 Task: Create a sub task System Test and UAT for the task  Develop a new online tool for employee onboarding in the project AppWave , assign it to team member softage.1@softage.net and update the status of the sub task to  On Track  , set the priority of the sub task to Low
Action: Mouse moved to (54, 295)
Screenshot: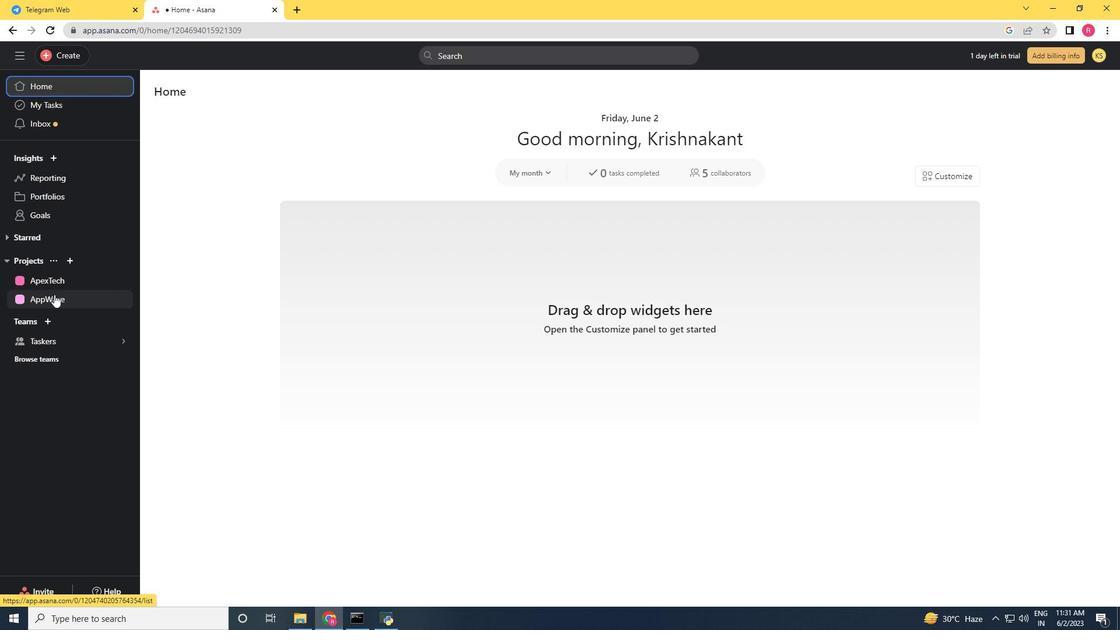 
Action: Mouse pressed left at (54, 295)
Screenshot: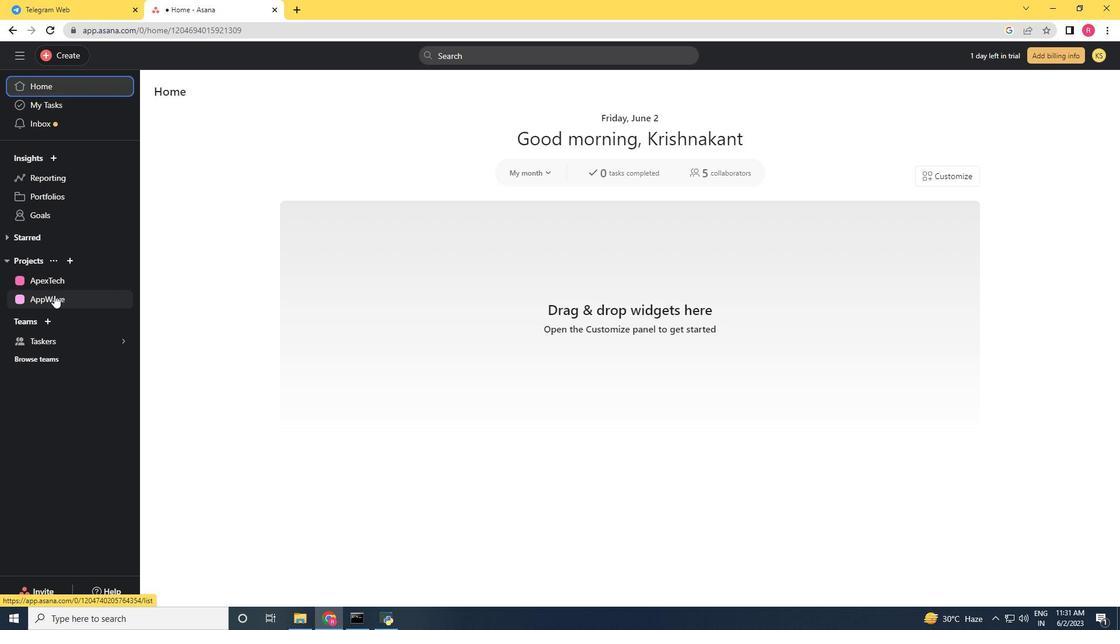 
Action: Mouse moved to (472, 251)
Screenshot: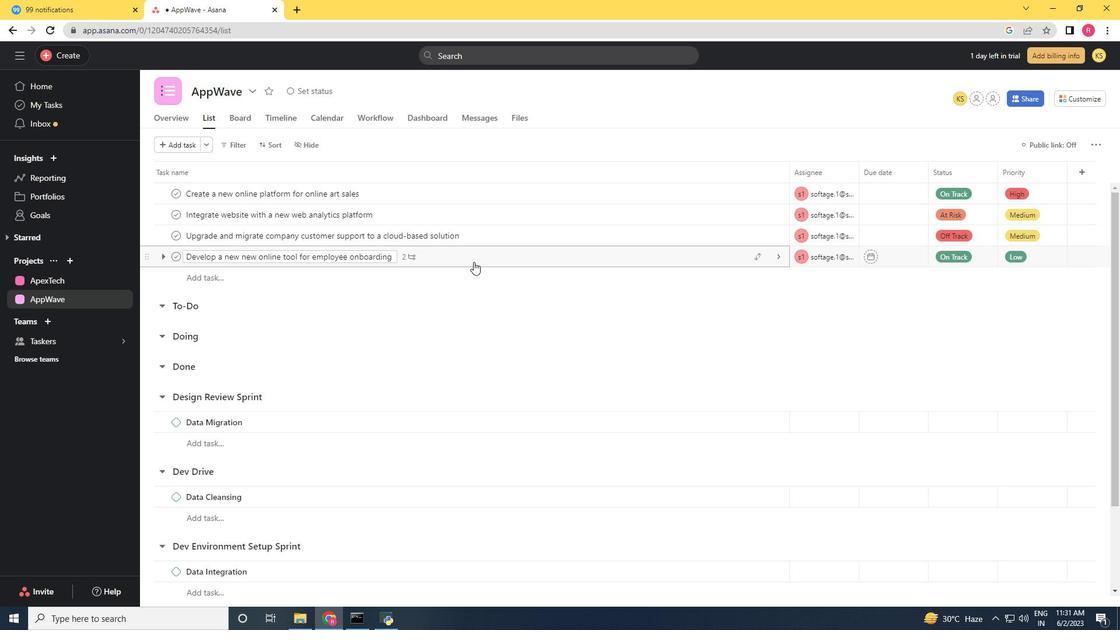 
Action: Mouse pressed left at (472, 251)
Screenshot: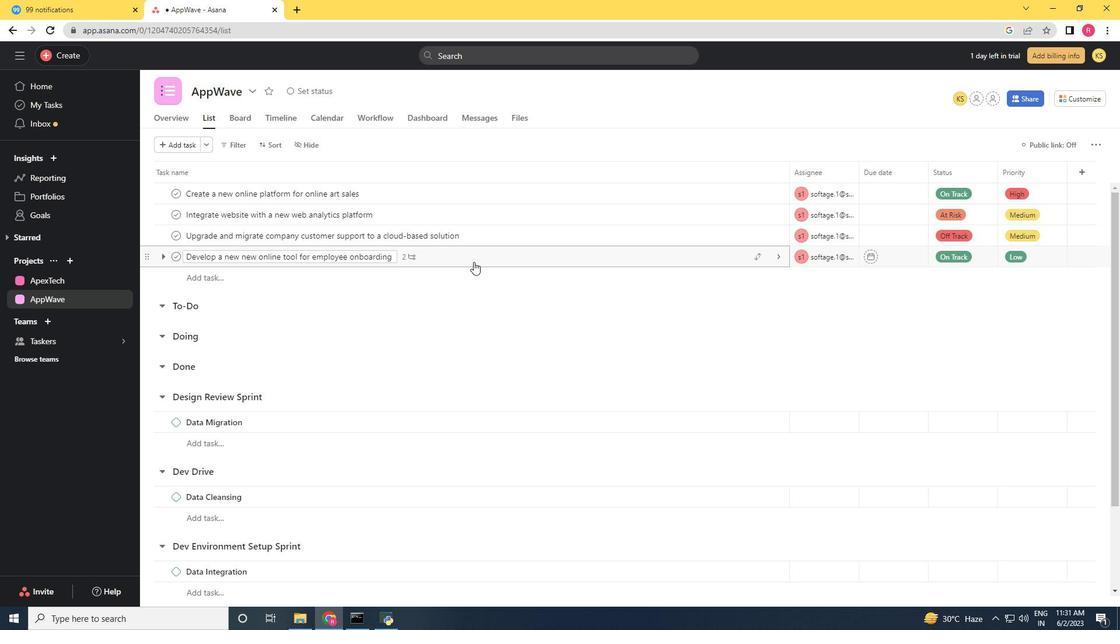 
Action: Mouse moved to (984, 408)
Screenshot: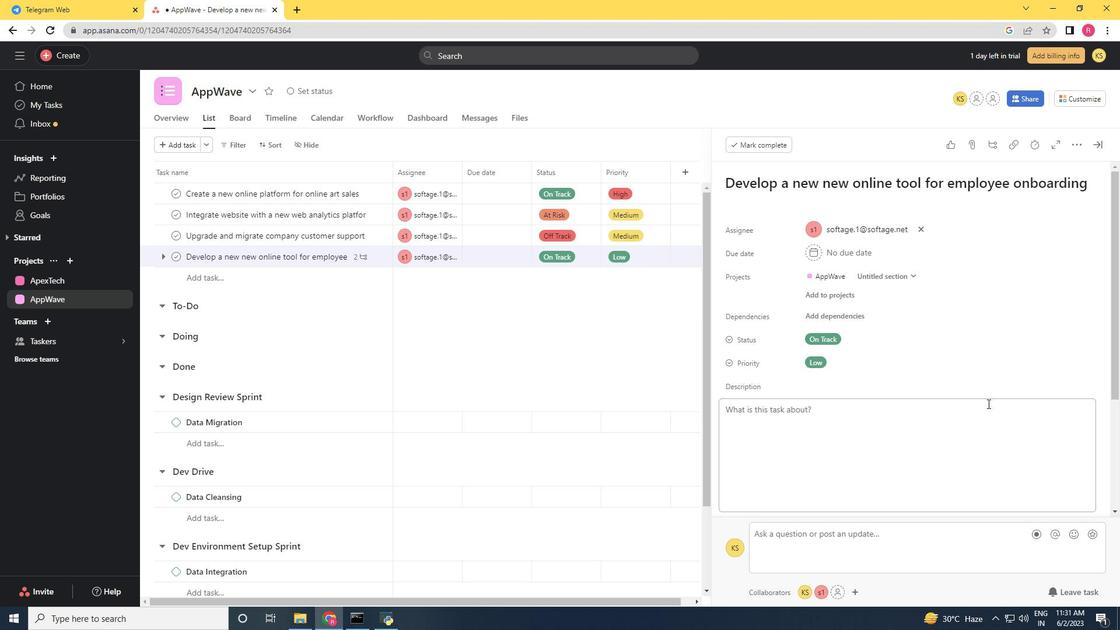 
Action: Mouse scrolled (984, 407) with delta (0, 0)
Screenshot: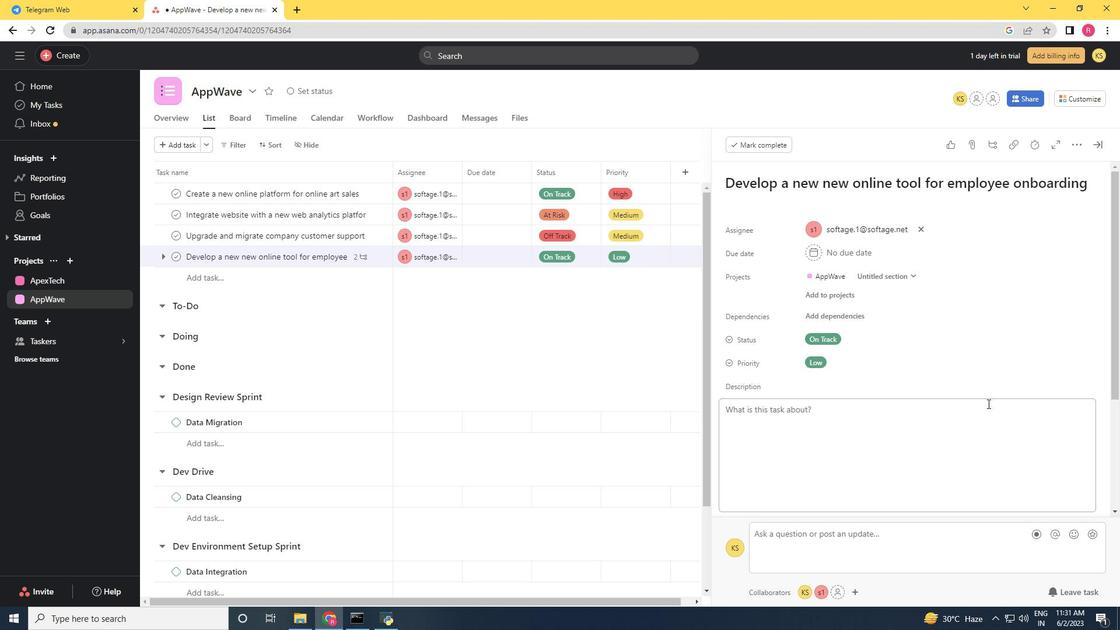 
Action: Mouse moved to (982, 410)
Screenshot: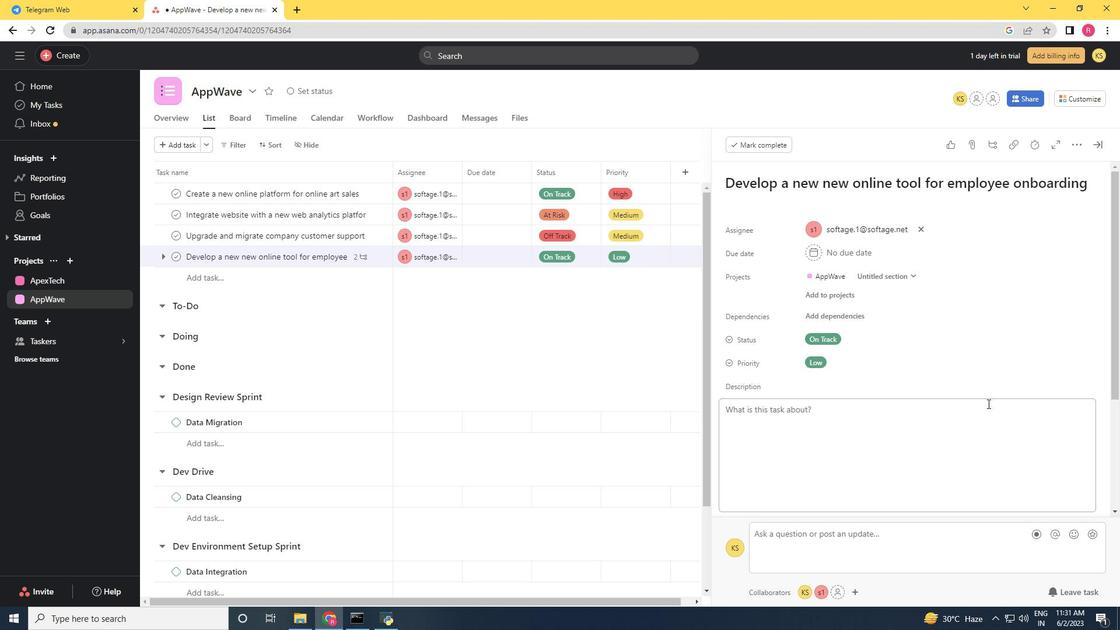 
Action: Mouse scrolled (982, 409) with delta (0, 0)
Screenshot: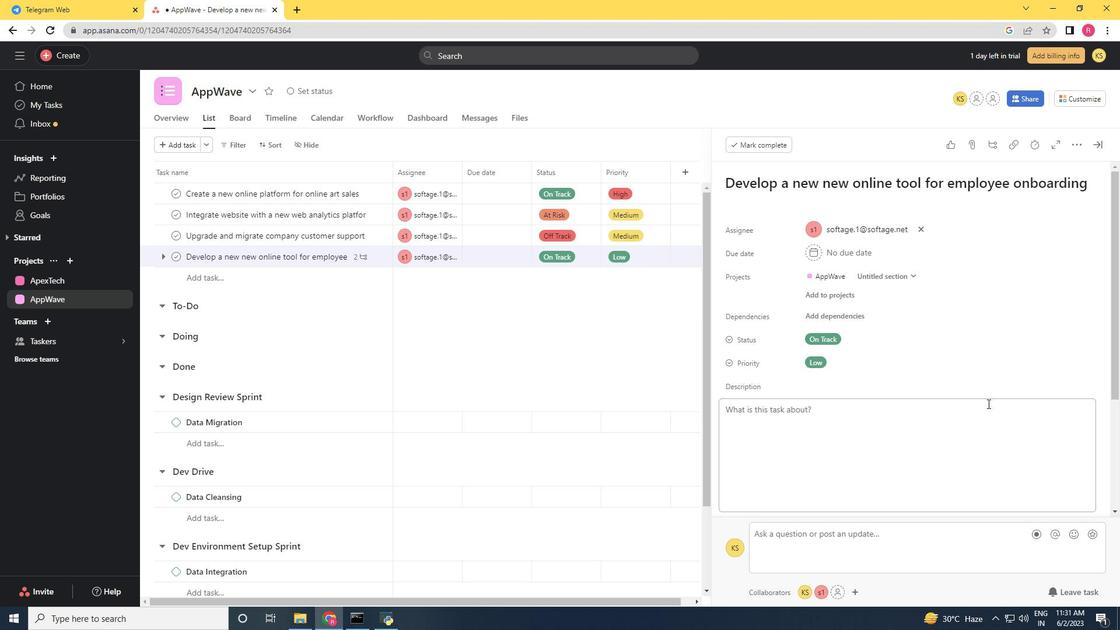 
Action: Mouse moved to (980, 412)
Screenshot: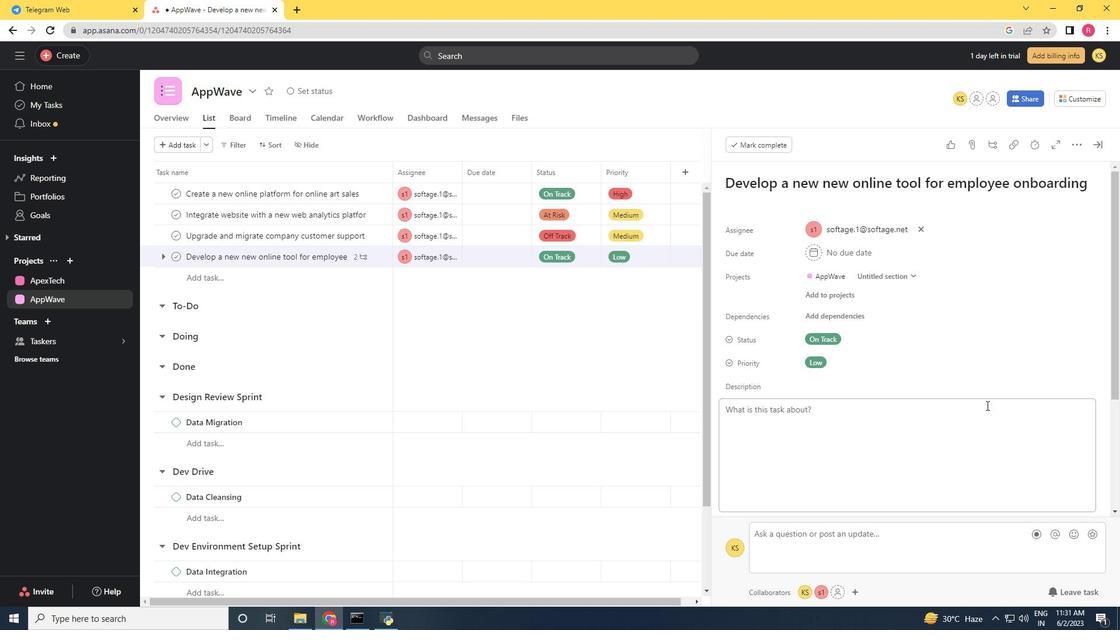 
Action: Mouse scrolled (980, 411) with delta (0, 0)
Screenshot: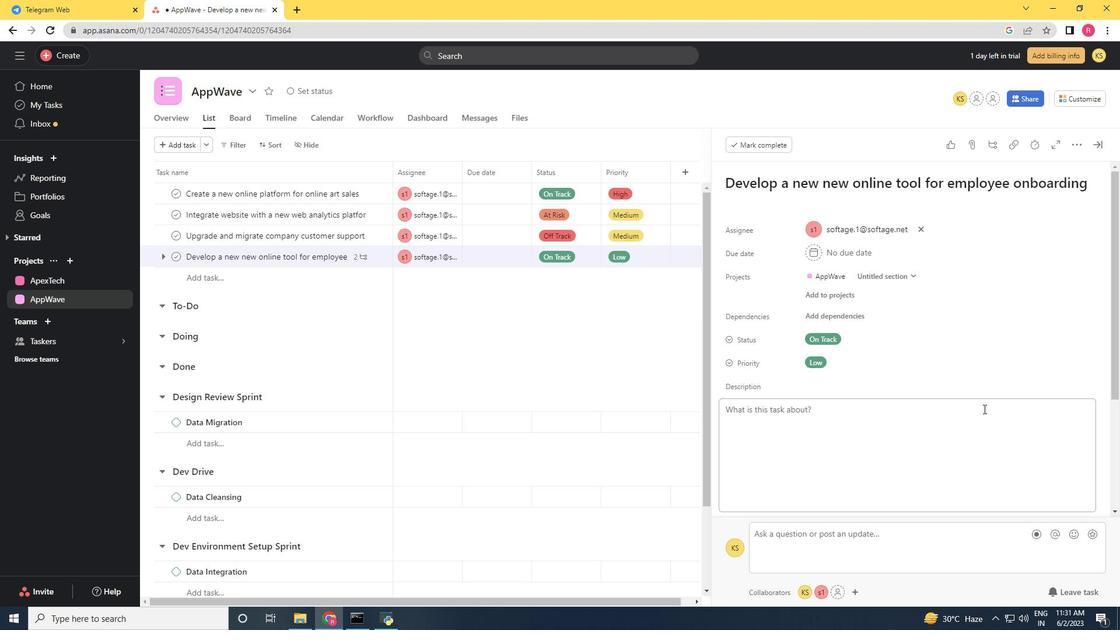 
Action: Mouse moved to (748, 425)
Screenshot: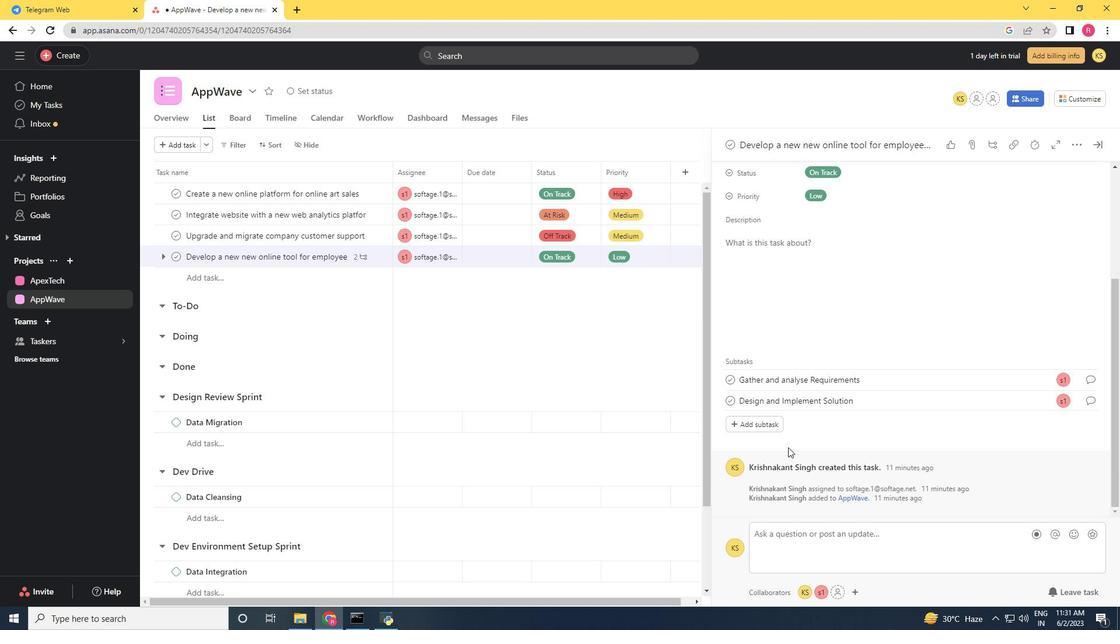 
Action: Mouse pressed left at (748, 425)
Screenshot: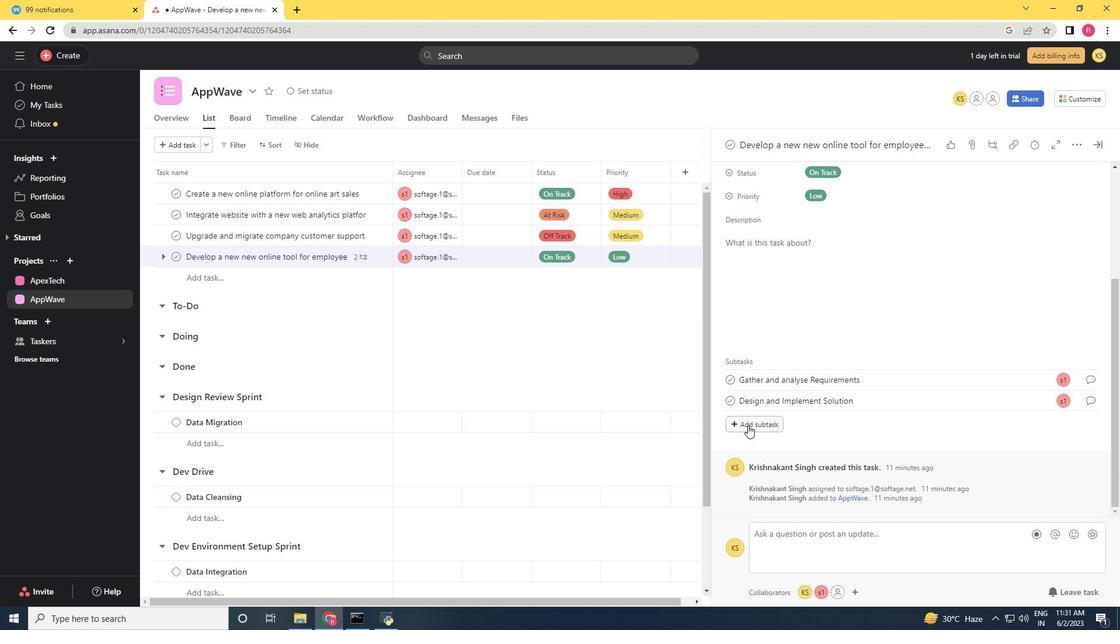 
Action: Mouse moved to (608, 385)
Screenshot: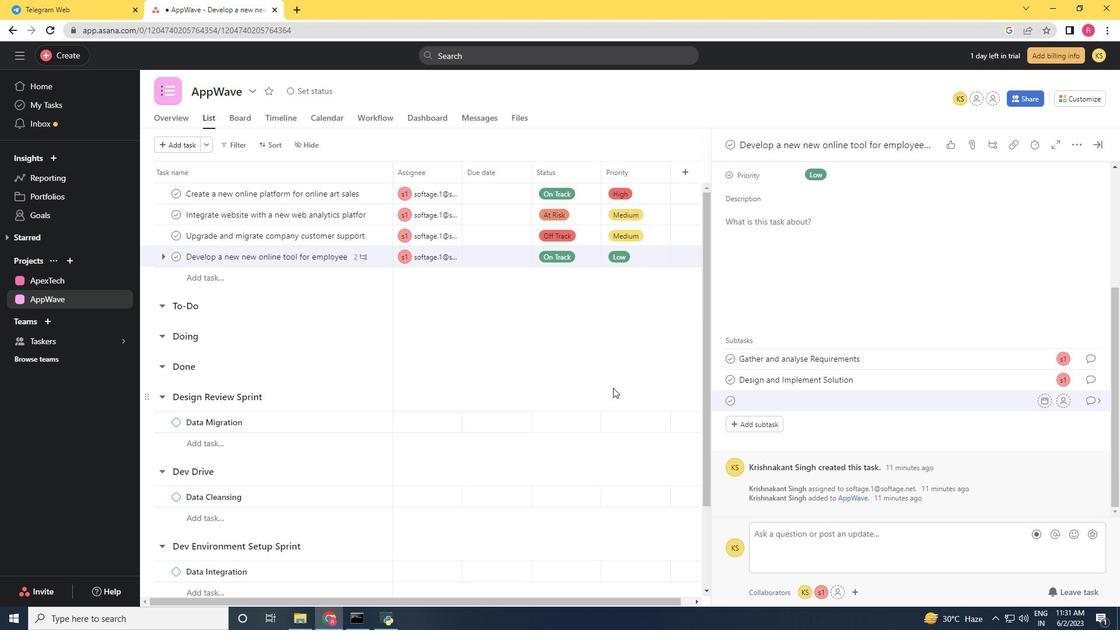 
Action: Key pressed <Key.shift>Systm<Key.space><Key.shift>Test<Key.space>and<Key.space><Key.shift>UAT
Screenshot: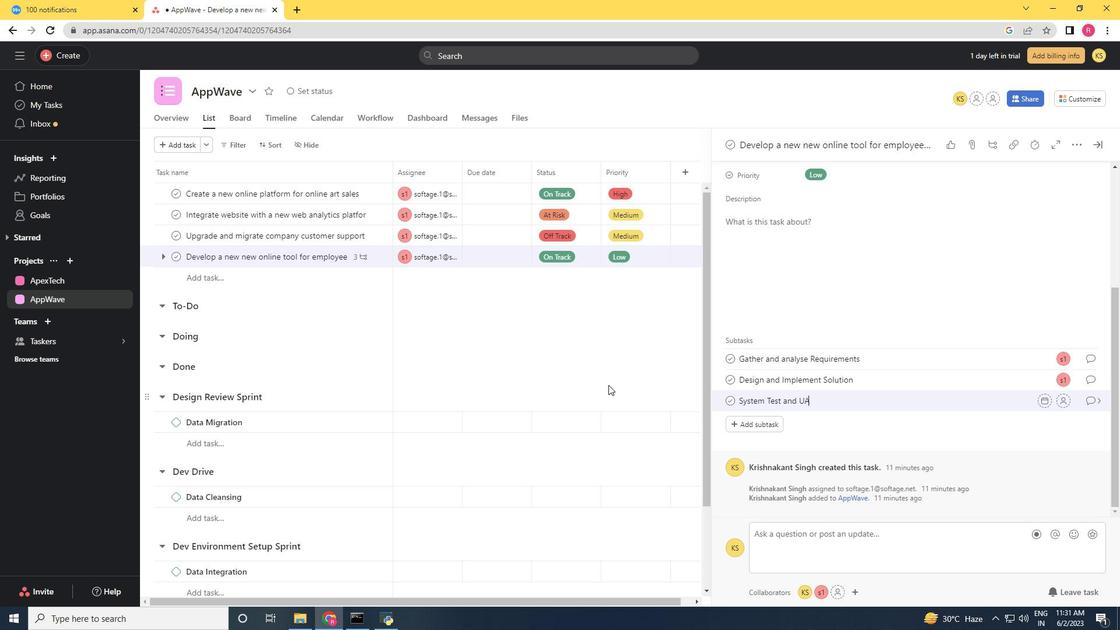 
Action: Mouse moved to (1063, 400)
Screenshot: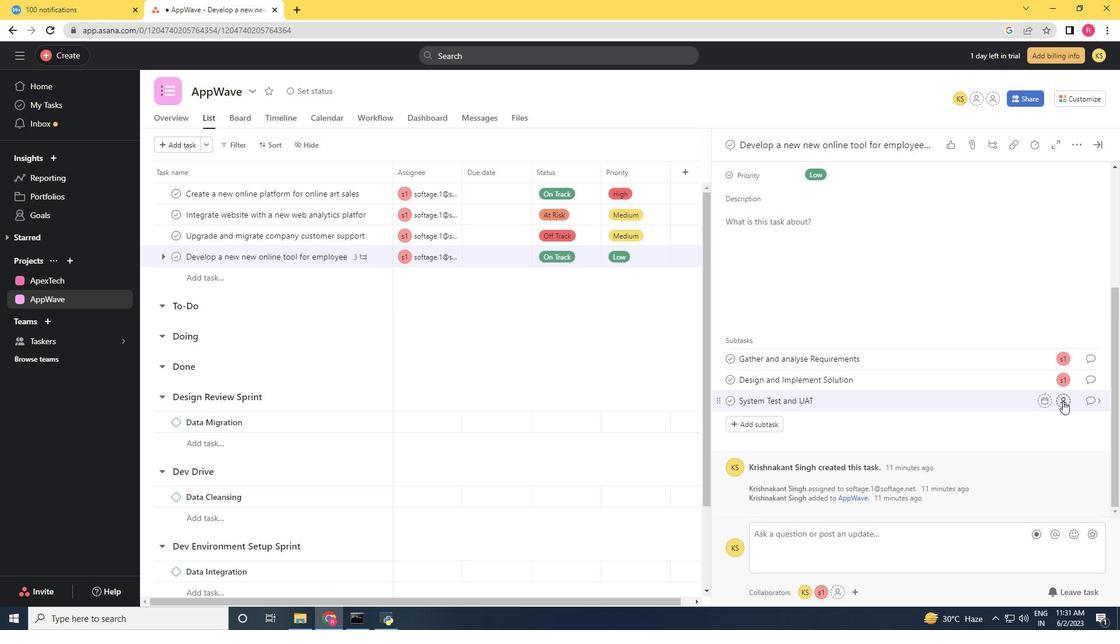 
Action: Mouse pressed left at (1063, 400)
Screenshot: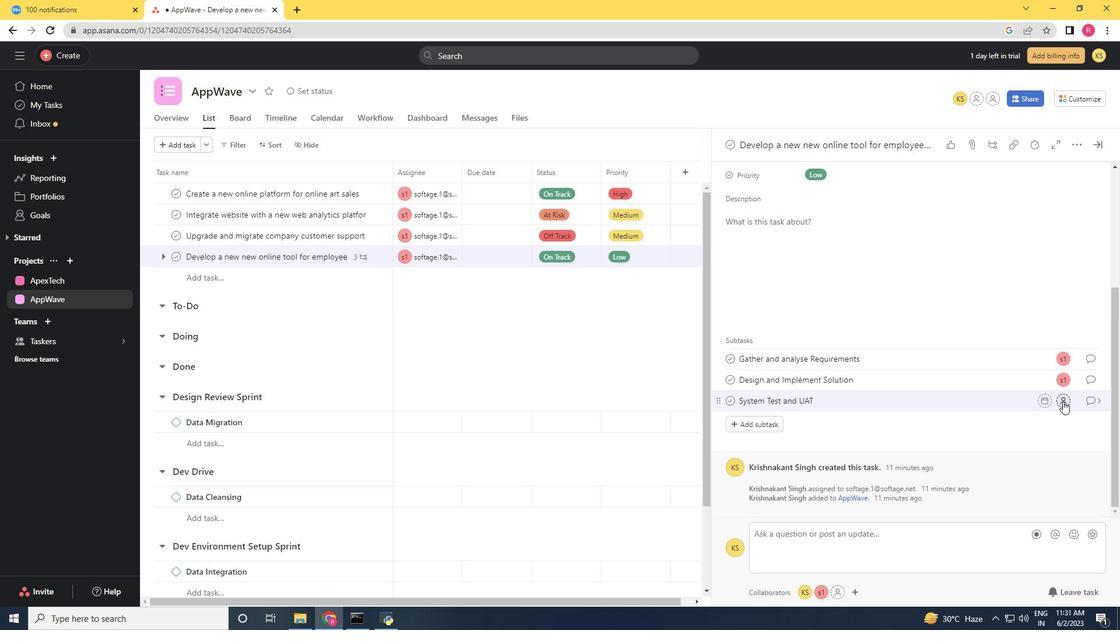 
Action: Mouse moved to (837, 300)
Screenshot: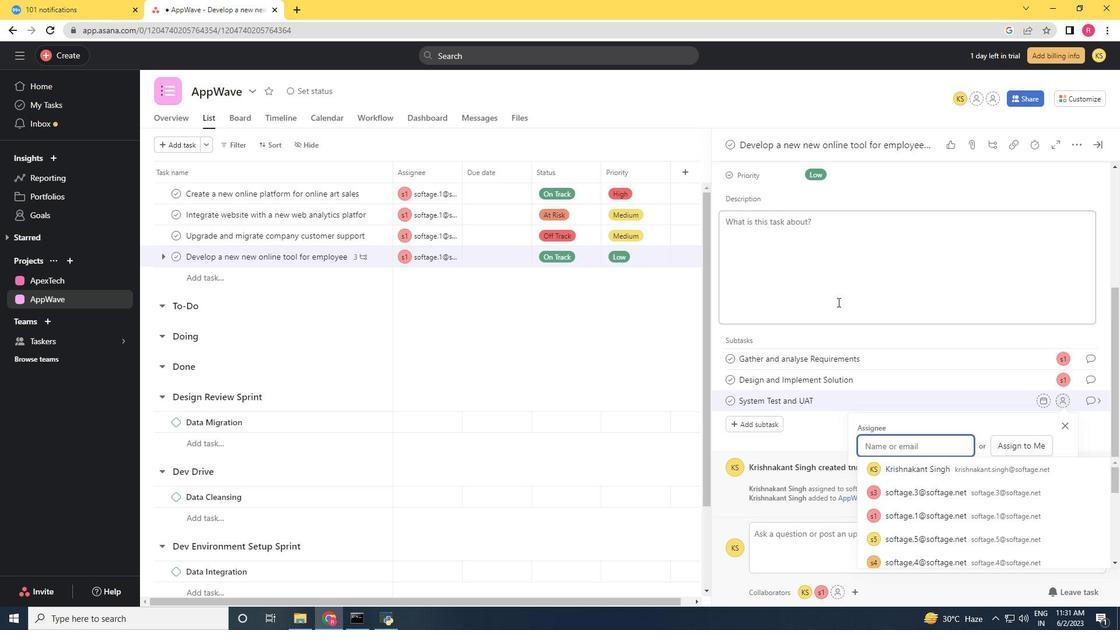 
Action: Key pressed sof
Screenshot: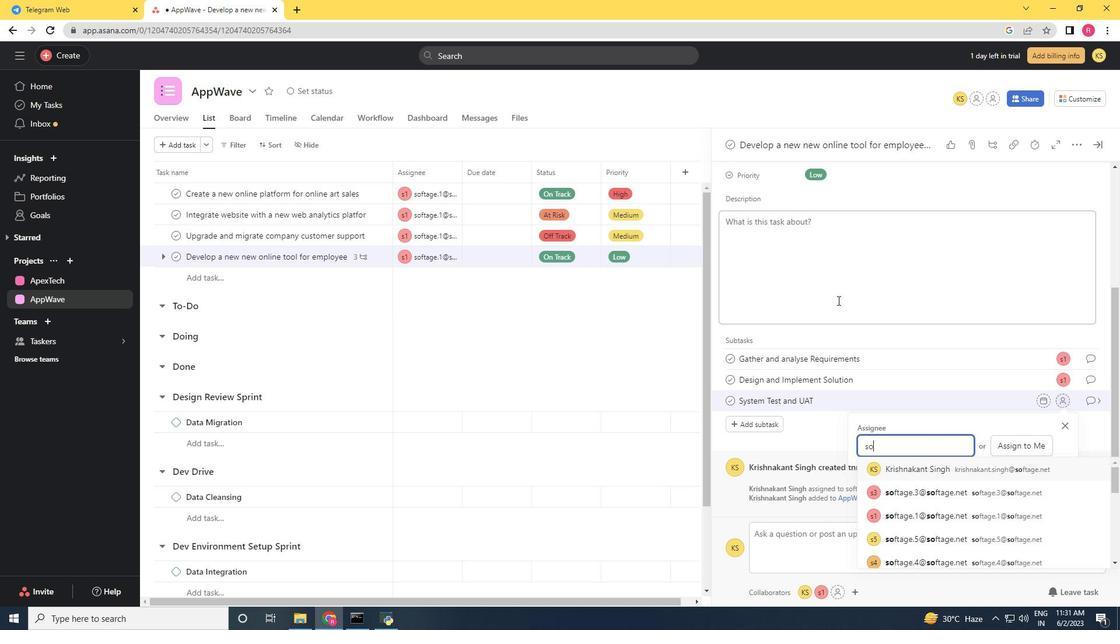 
Action: Mouse moved to (837, 300)
Screenshot: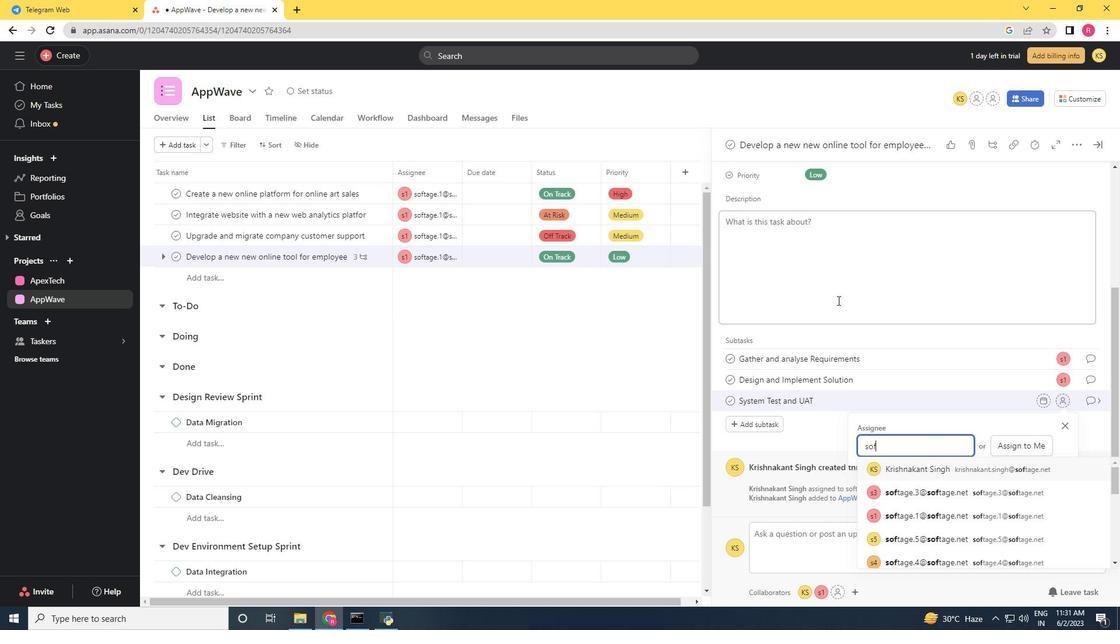 
Action: Key pressed tage.1<Key.shift>@softage.net
Screenshot: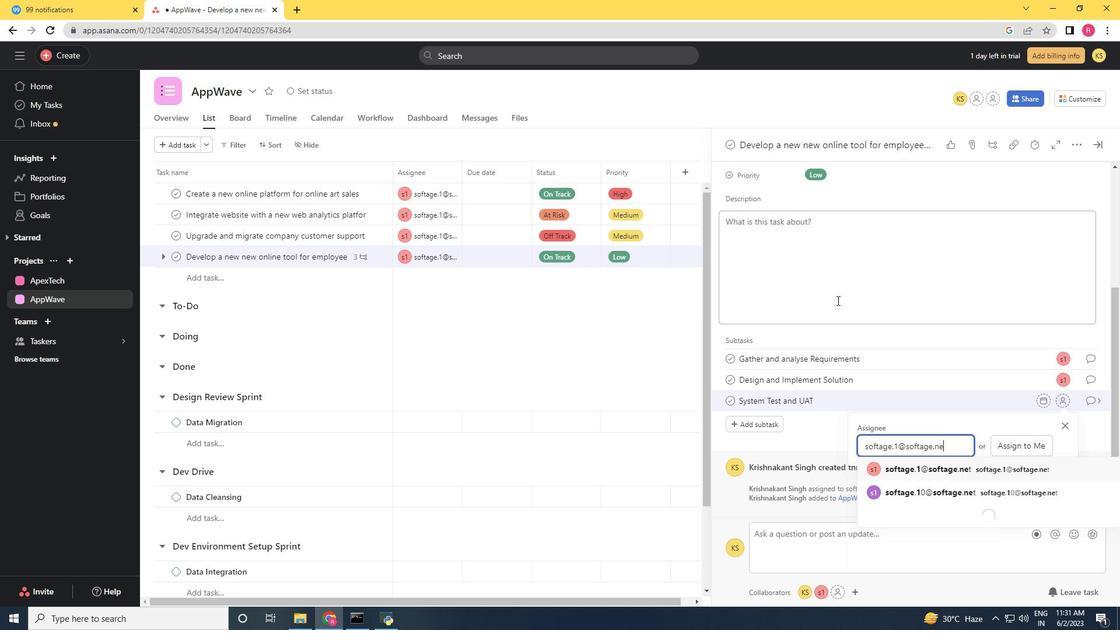 
Action: Mouse moved to (946, 470)
Screenshot: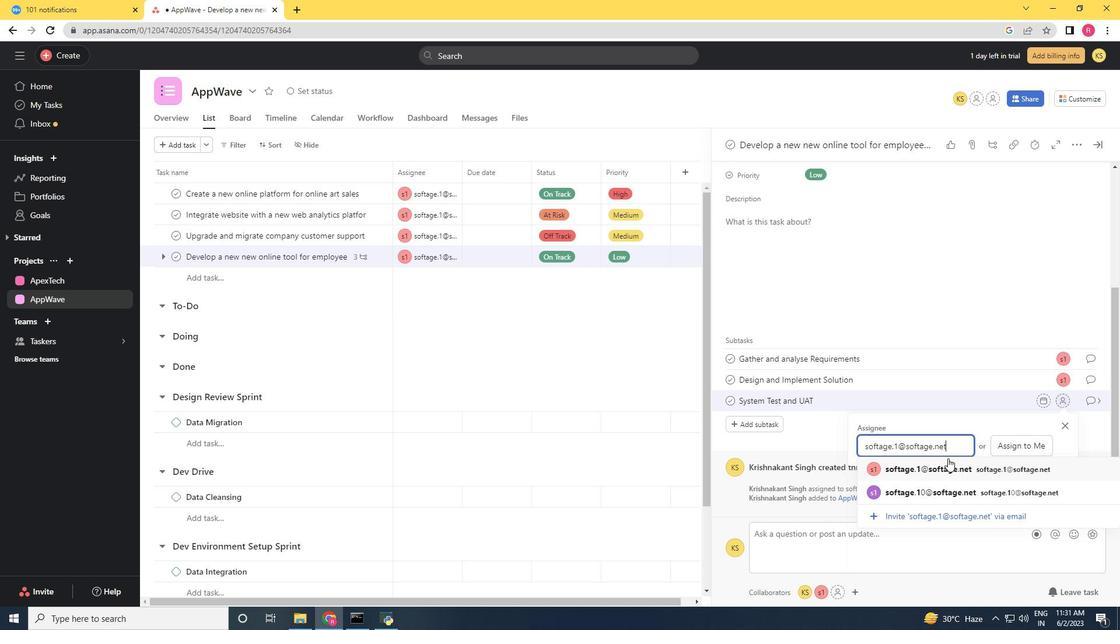 
Action: Mouse pressed left at (946, 470)
Screenshot: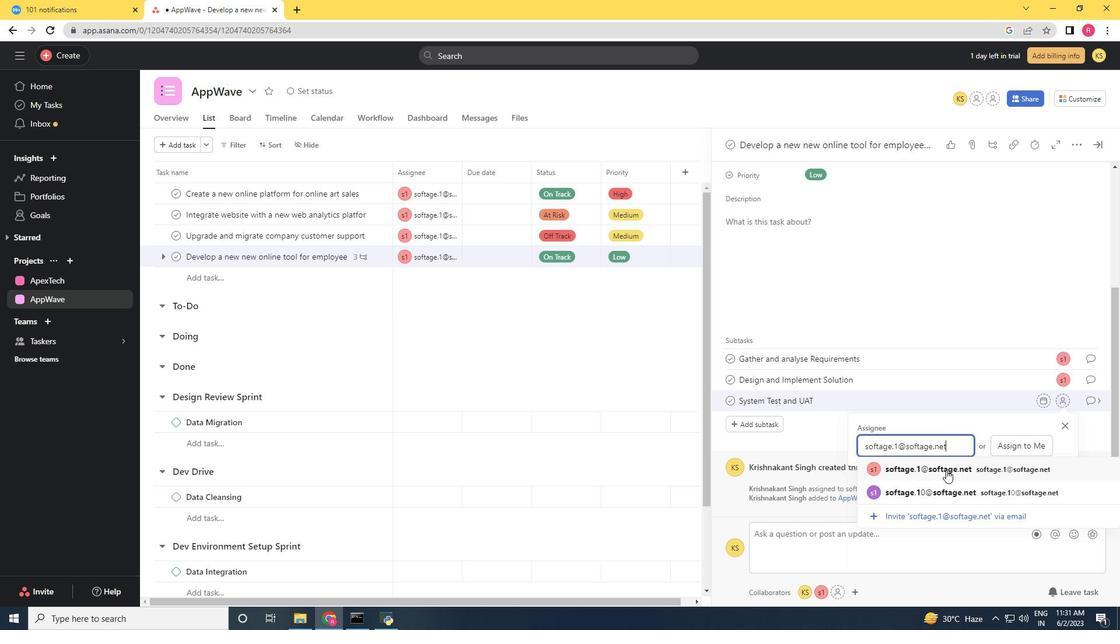 
Action: Mouse moved to (1091, 402)
Screenshot: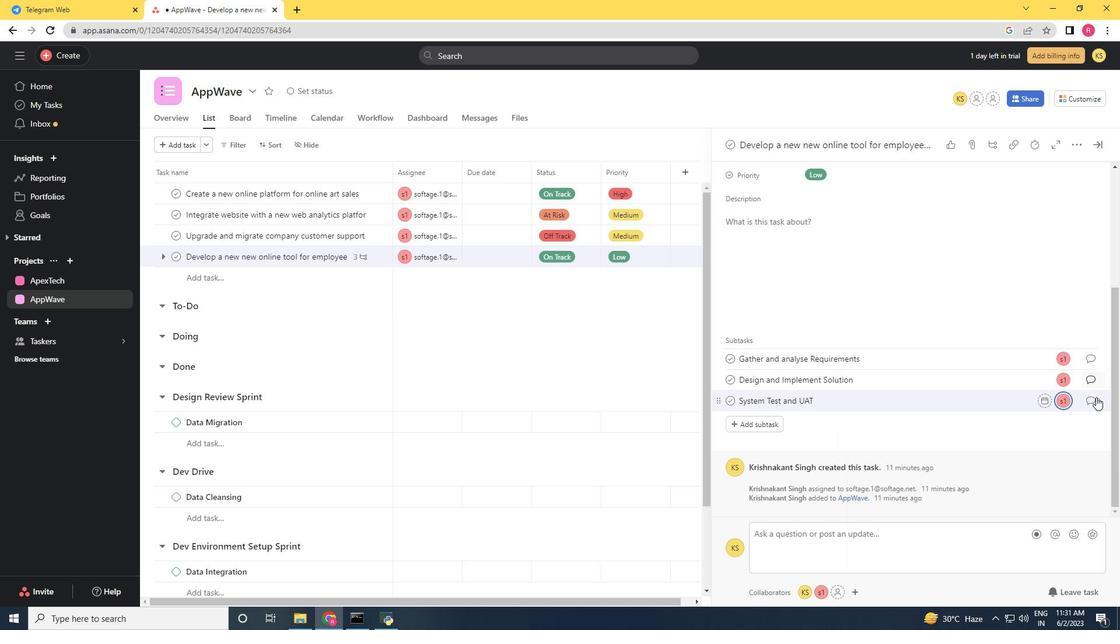 
Action: Mouse pressed left at (1091, 402)
Screenshot: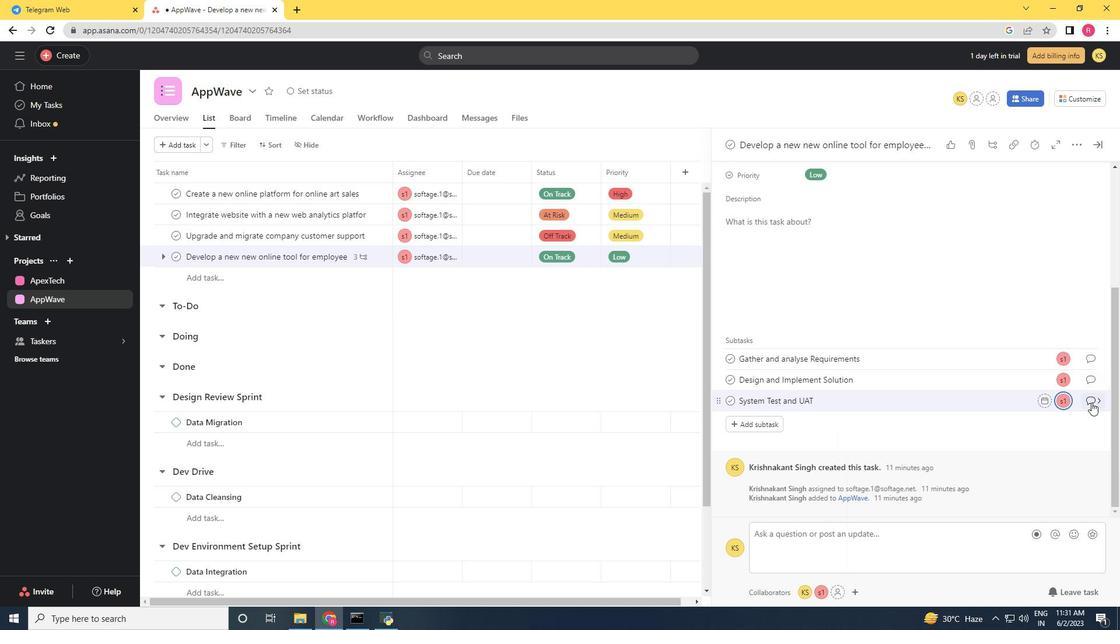 
Action: Mouse moved to (786, 304)
Screenshot: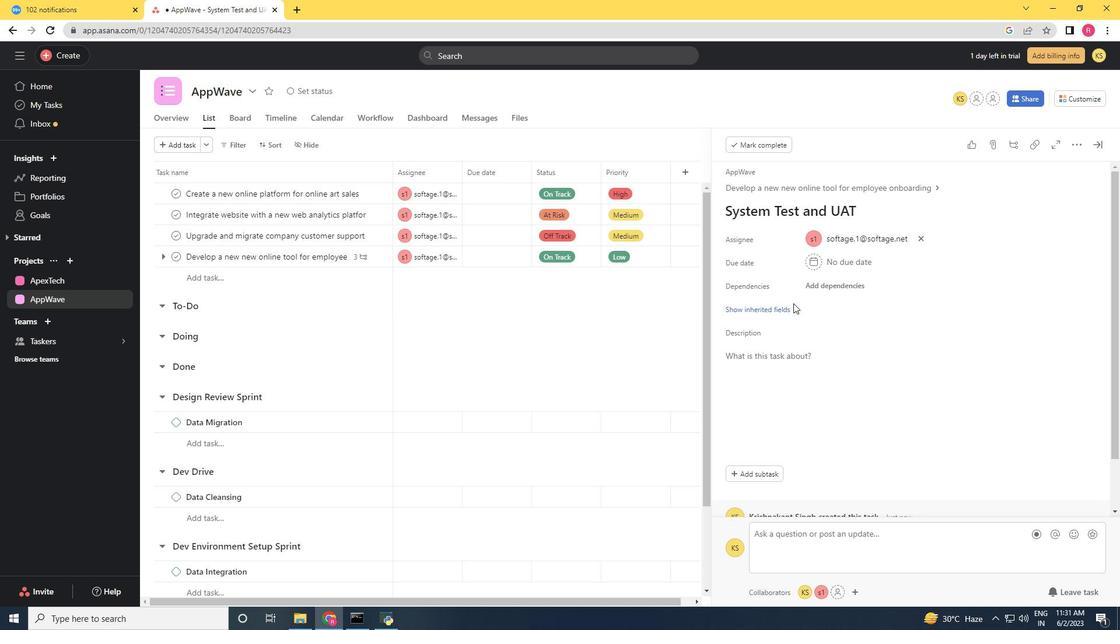 
Action: Mouse pressed left at (786, 304)
Screenshot: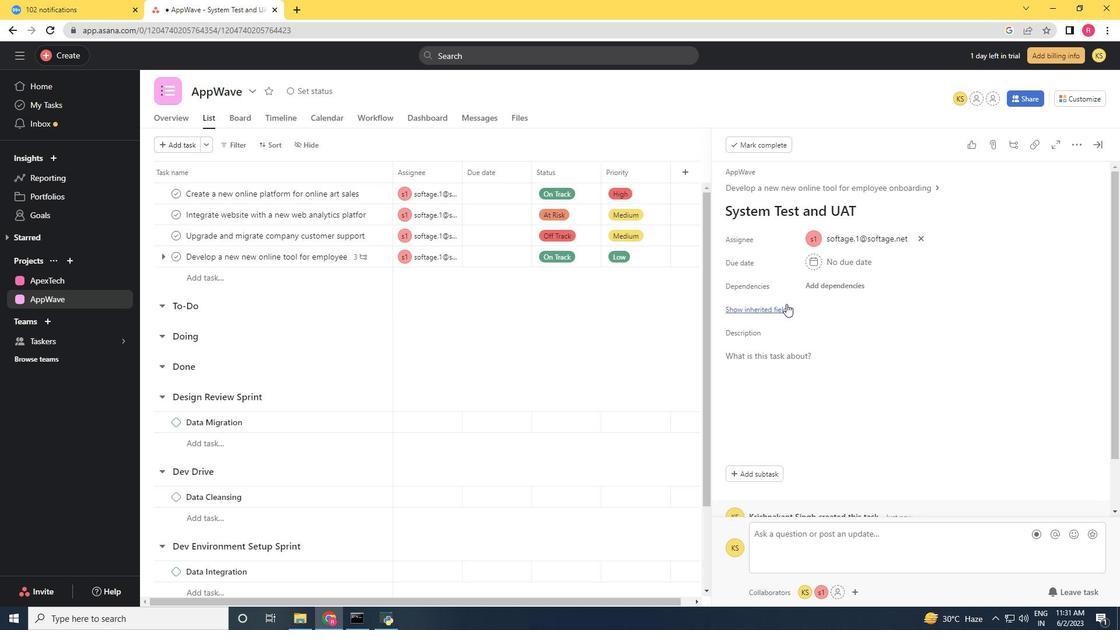
Action: Mouse moved to (826, 337)
Screenshot: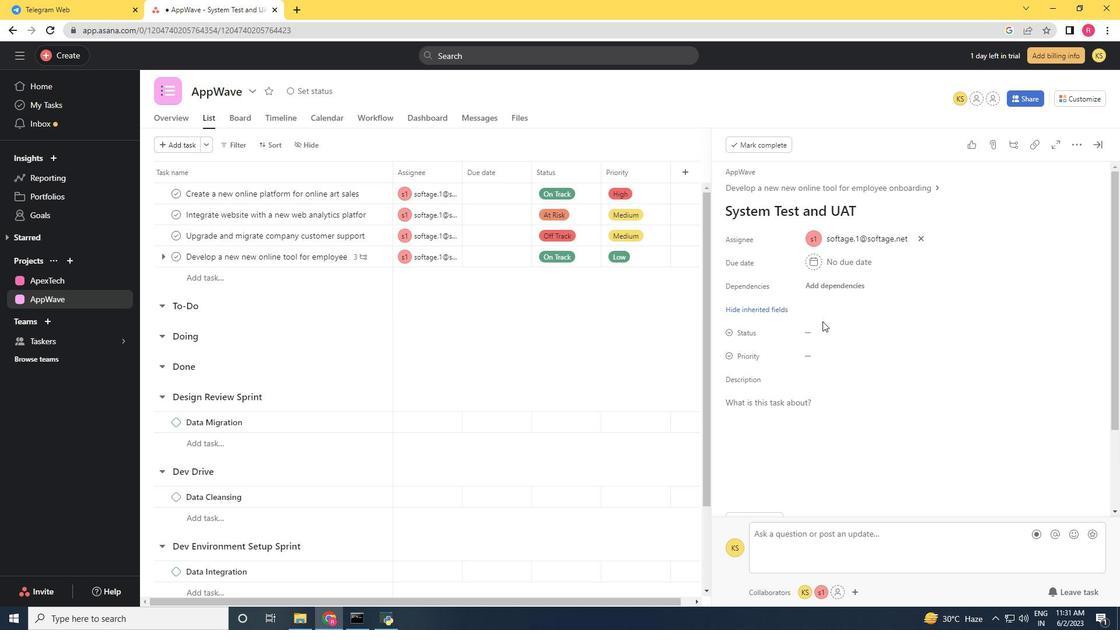 
Action: Mouse pressed left at (826, 337)
Screenshot: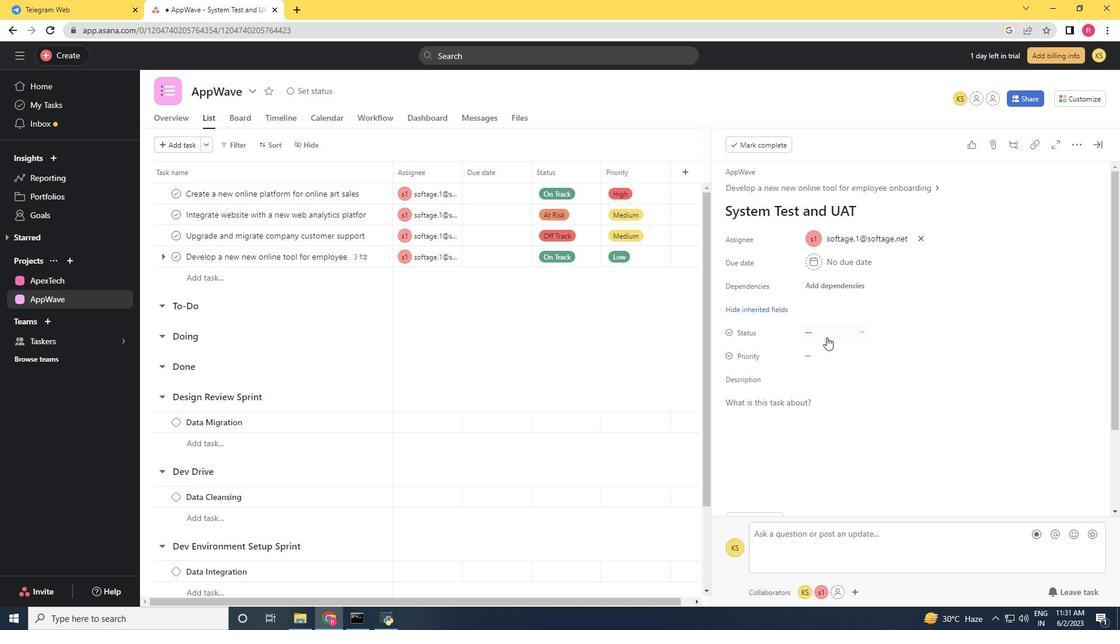 
Action: Mouse moved to (840, 379)
Screenshot: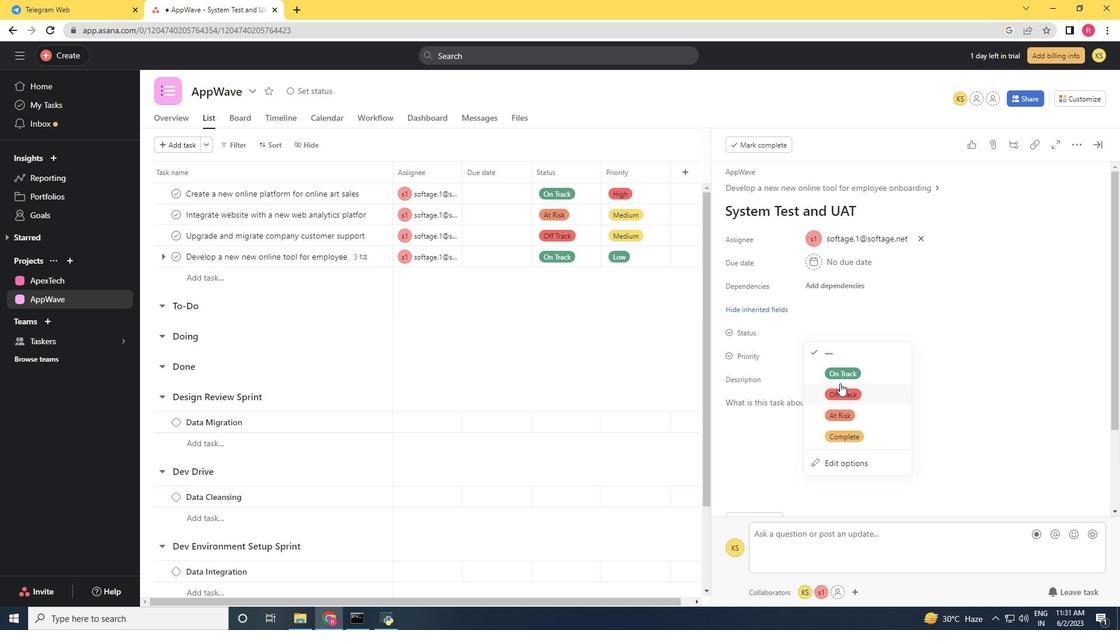 
Action: Mouse pressed left at (840, 379)
Screenshot: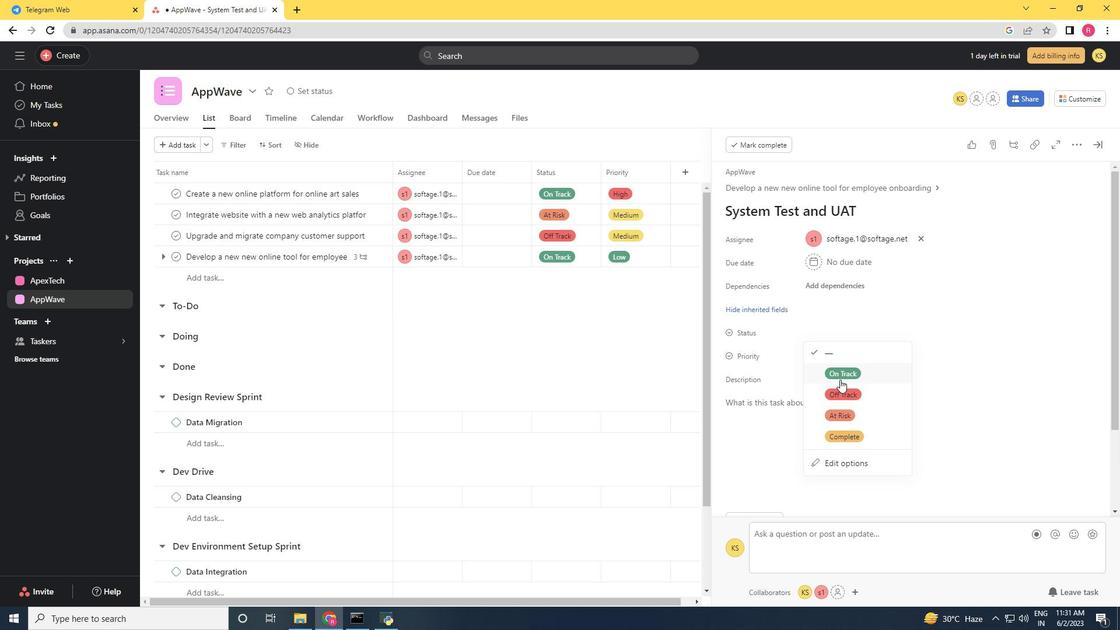 
Action: Mouse moved to (820, 355)
Screenshot: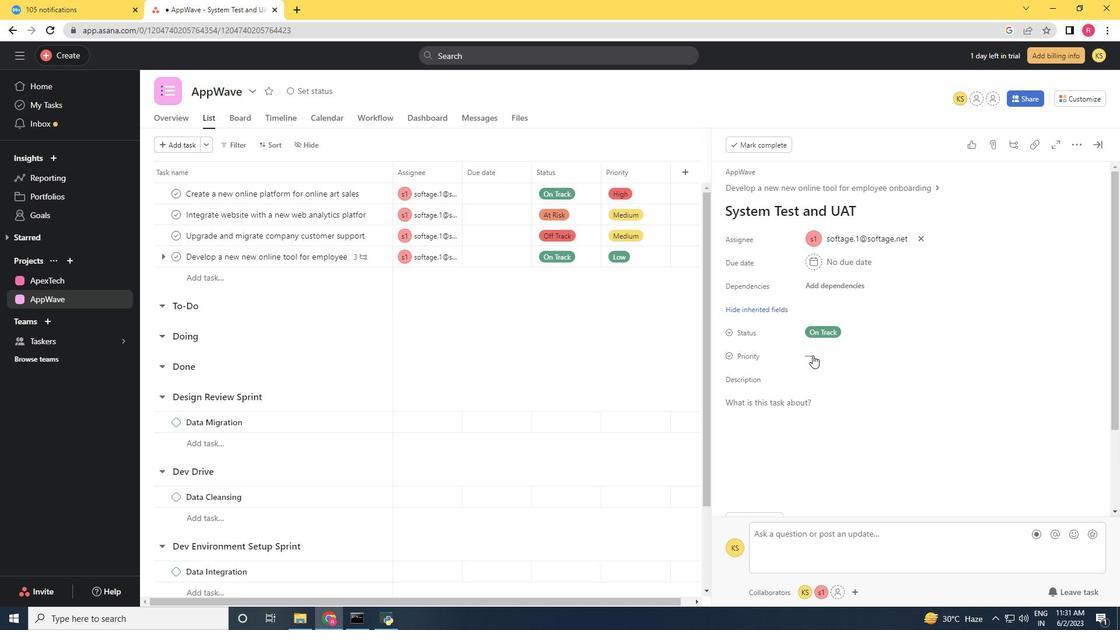 
Action: Mouse pressed left at (820, 355)
Screenshot: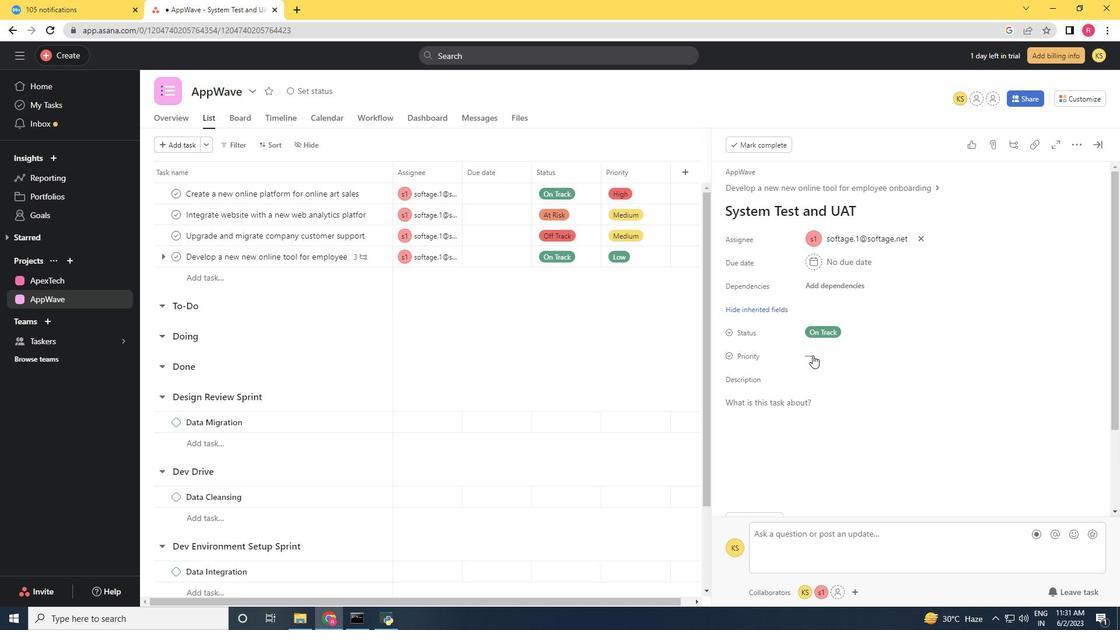 
Action: Mouse moved to (838, 439)
Screenshot: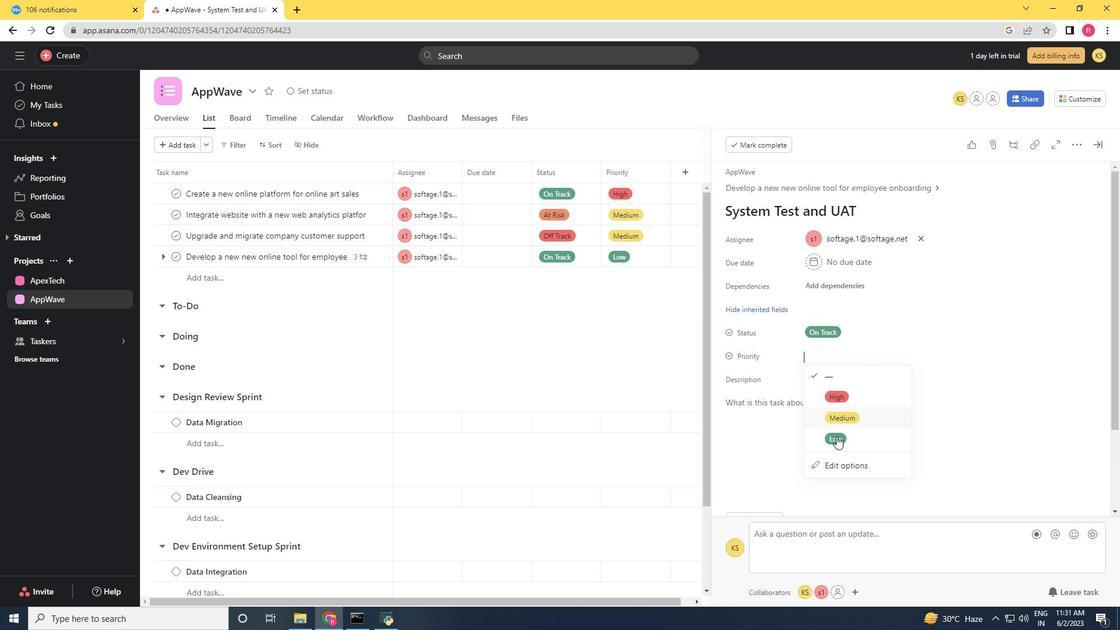 
Action: Mouse pressed left at (838, 439)
Screenshot: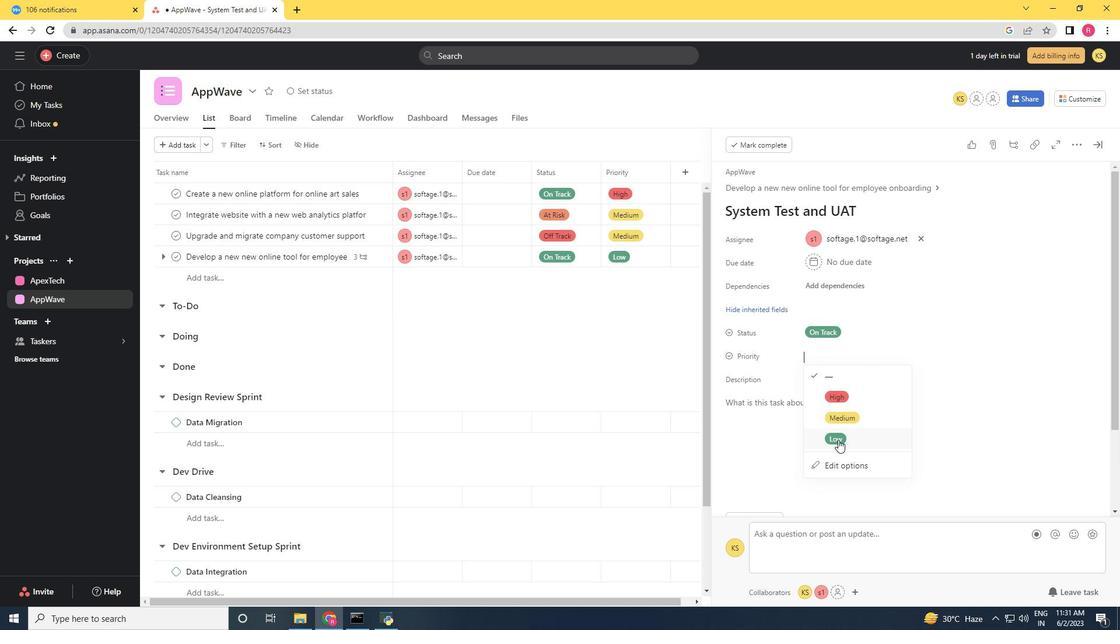 
Action: Mouse moved to (794, 417)
Screenshot: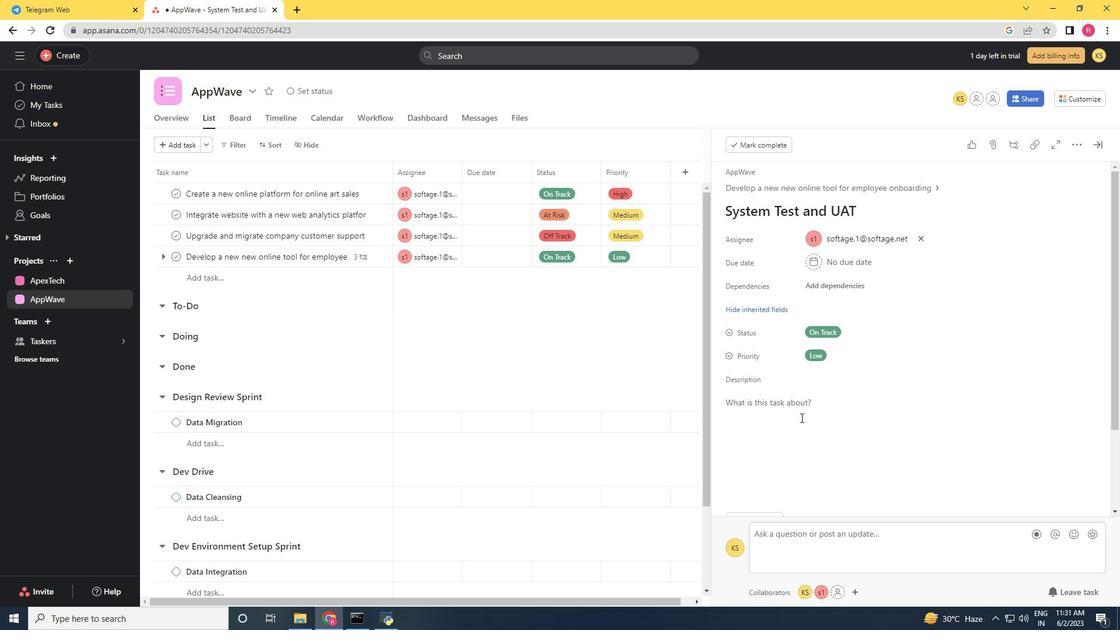 
